 Task: Set the Teletext alignment to the center for VBI and Teletext decoder.
Action: Mouse moved to (97, 14)
Screenshot: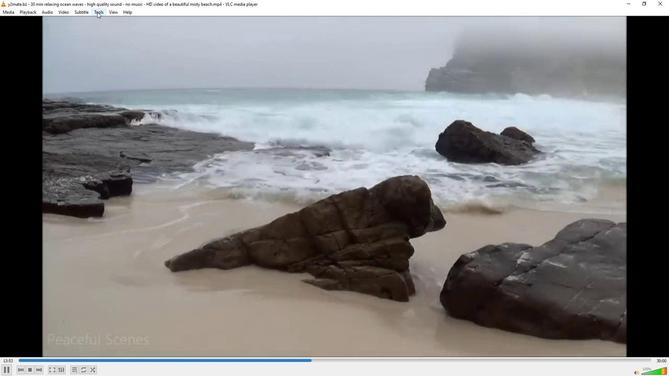 
Action: Mouse pressed left at (97, 14)
Screenshot: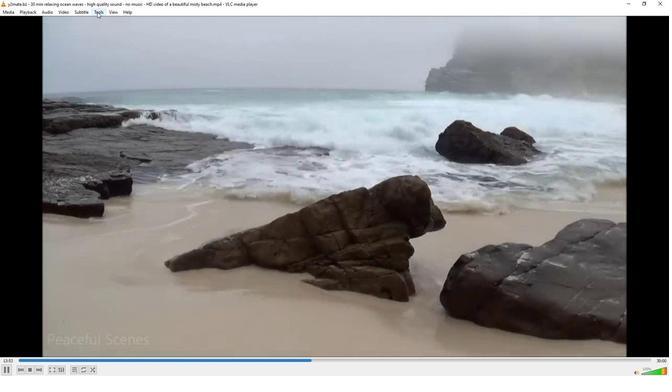 
Action: Mouse moved to (121, 95)
Screenshot: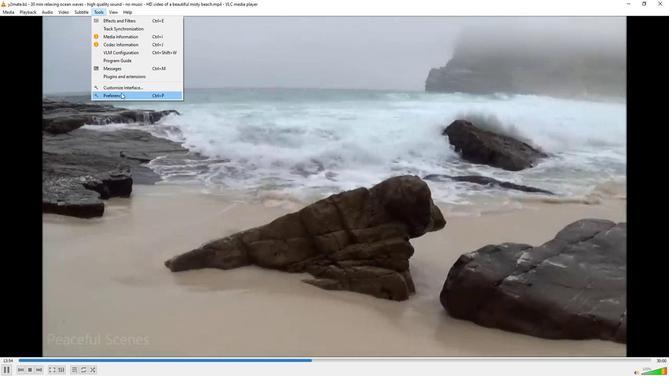 
Action: Mouse pressed left at (121, 95)
Screenshot: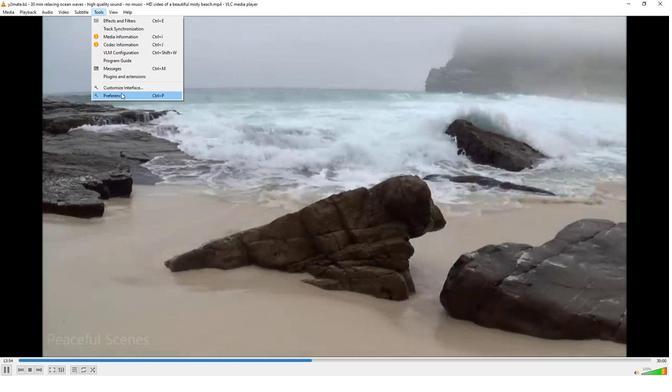 
Action: Mouse moved to (83, 293)
Screenshot: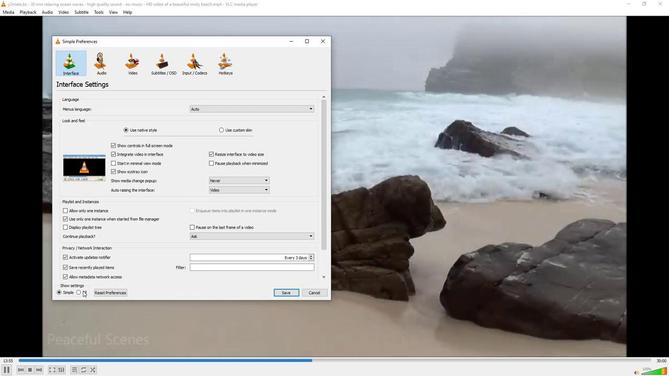 
Action: Mouse pressed left at (83, 293)
Screenshot: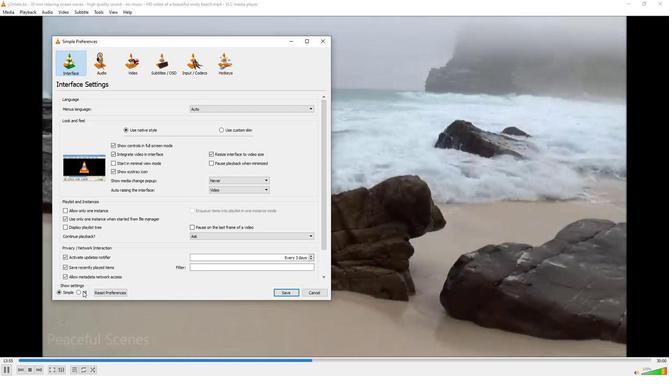
Action: Mouse moved to (67, 194)
Screenshot: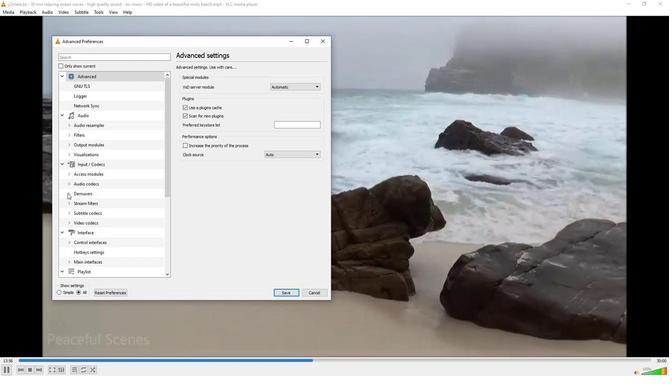 
Action: Mouse pressed left at (67, 194)
Screenshot: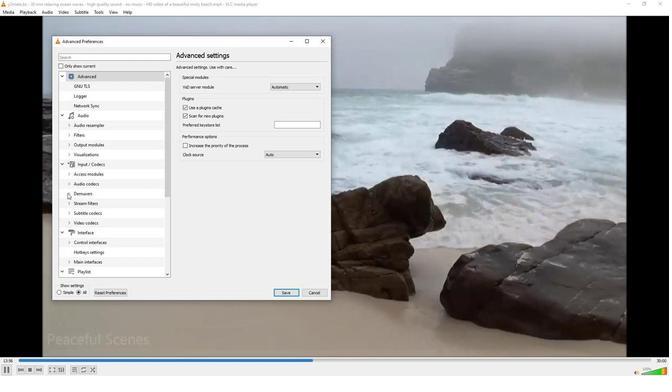 
Action: Mouse moved to (90, 241)
Screenshot: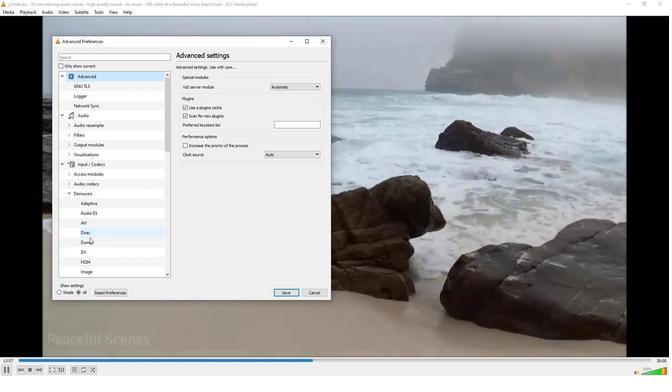 
Action: Mouse scrolled (90, 241) with delta (0, 0)
Screenshot: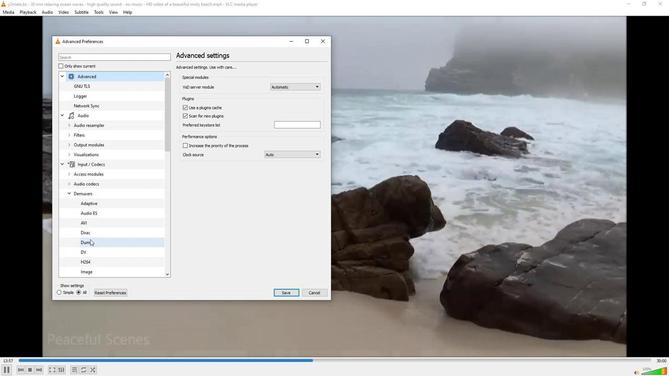 
Action: Mouse scrolled (90, 241) with delta (0, 0)
Screenshot: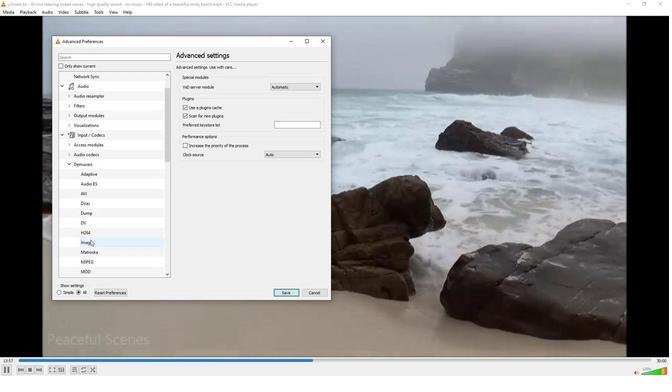 
Action: Mouse scrolled (90, 241) with delta (0, 0)
Screenshot: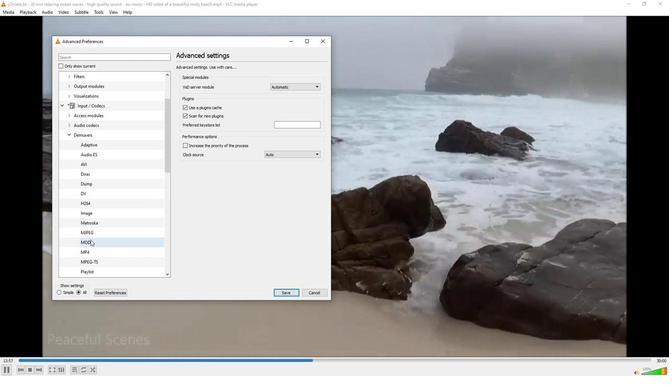 
Action: Mouse scrolled (90, 241) with delta (0, 0)
Screenshot: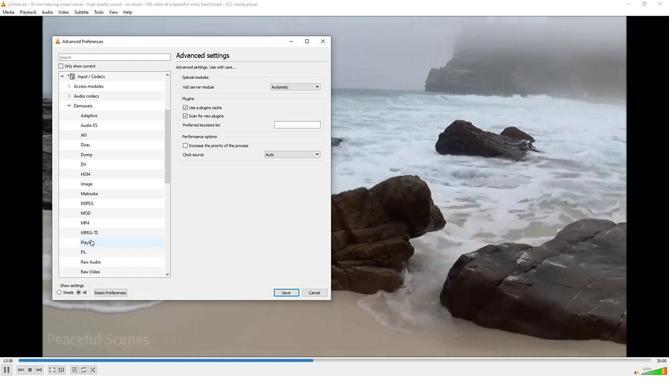 
Action: Mouse scrolled (90, 241) with delta (0, 0)
Screenshot: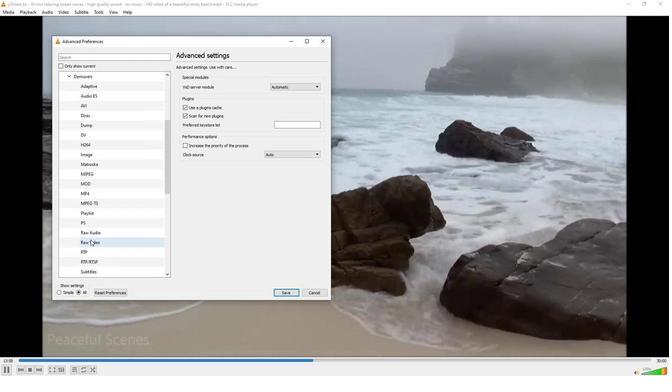 
Action: Mouse moved to (71, 275)
Screenshot: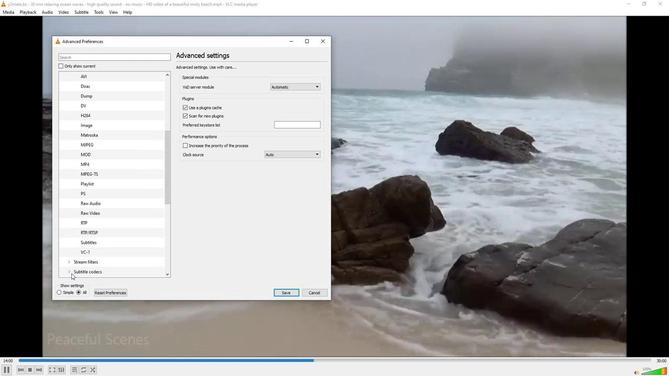 
Action: Mouse pressed left at (71, 275)
Screenshot: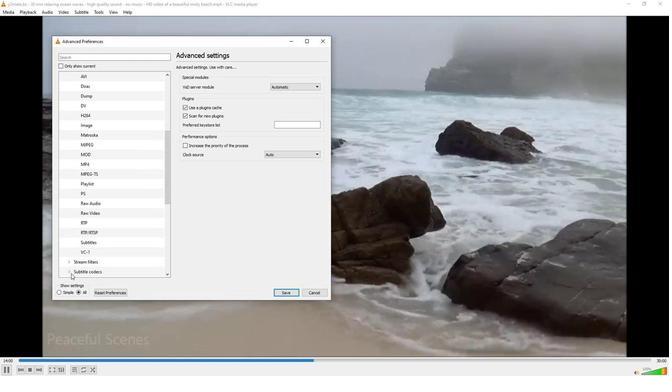 
Action: Mouse moved to (96, 266)
Screenshot: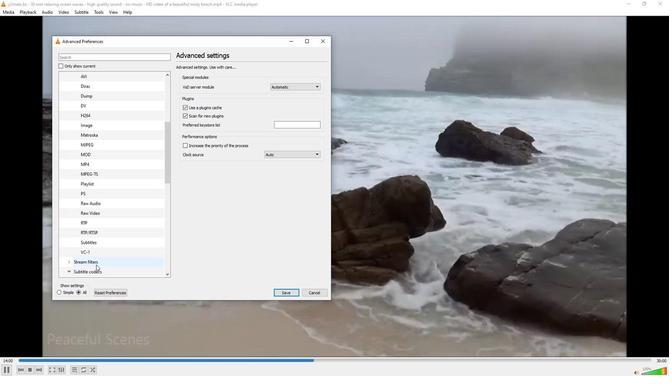 
Action: Mouse scrolled (96, 266) with delta (0, 0)
Screenshot: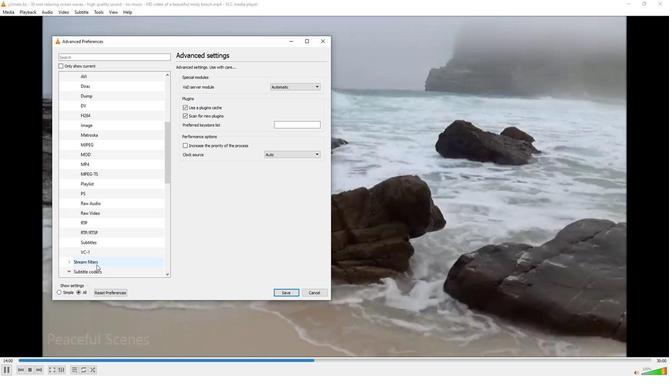 
Action: Mouse scrolled (96, 266) with delta (0, 0)
Screenshot: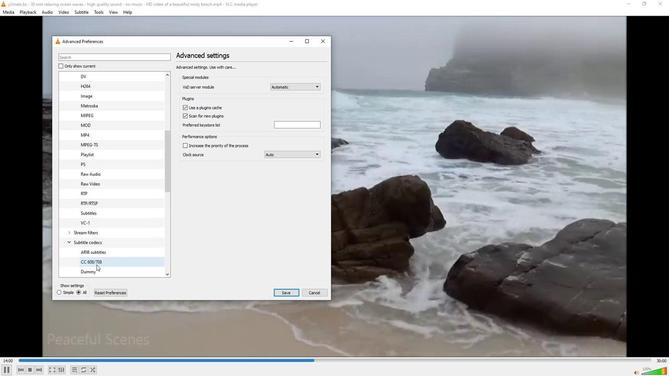 
Action: Mouse moved to (97, 266)
Screenshot: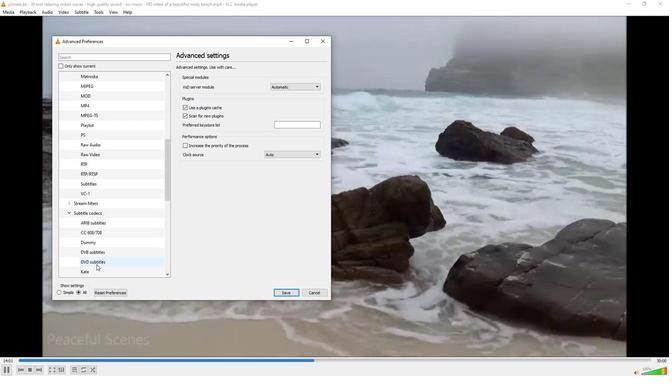 
Action: Mouse scrolled (97, 265) with delta (0, 0)
Screenshot: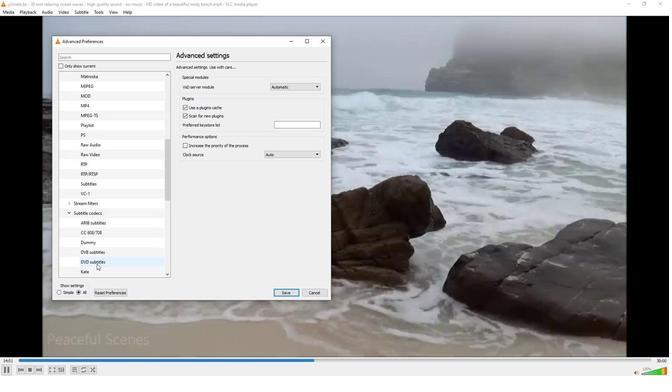 
Action: Mouse scrolled (97, 265) with delta (0, 0)
Screenshot: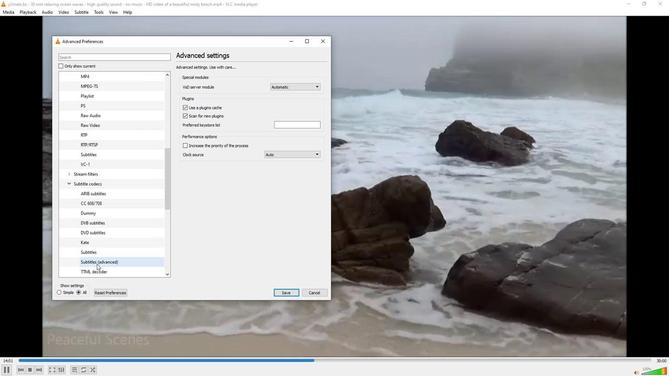
Action: Mouse moved to (98, 260)
Screenshot: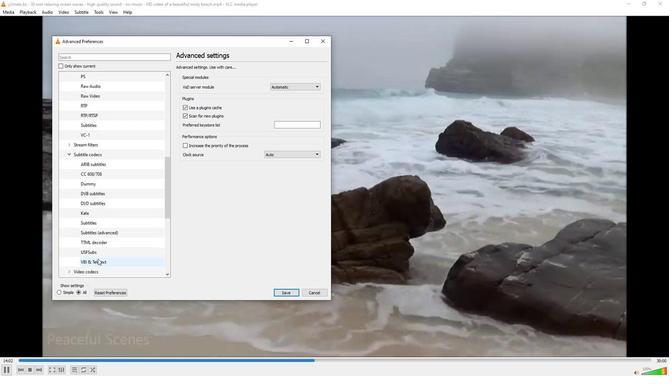 
Action: Mouse pressed left at (98, 260)
Screenshot: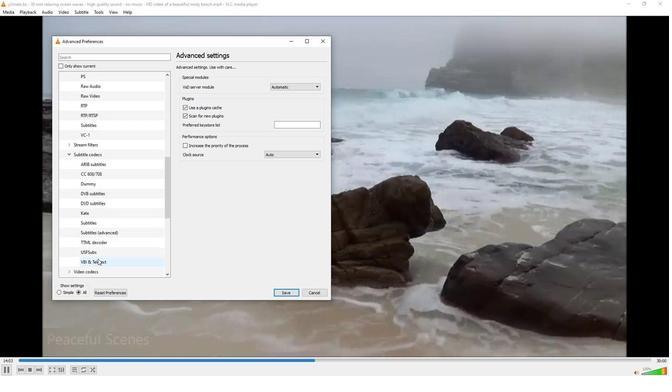 
Action: Mouse moved to (318, 96)
Screenshot: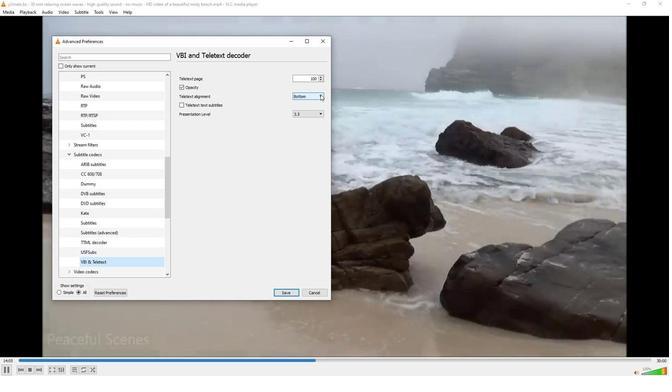 
Action: Mouse pressed left at (318, 96)
Screenshot: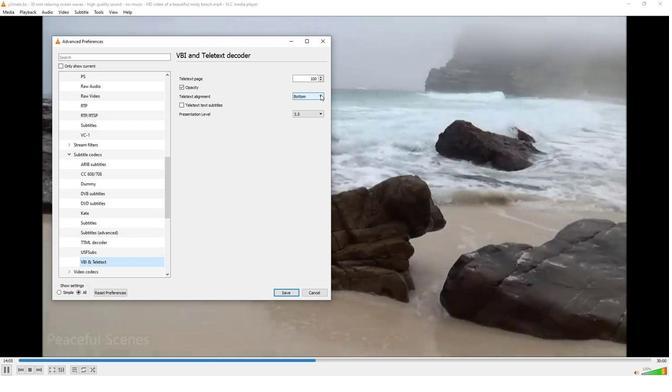 
Action: Mouse moved to (306, 104)
Screenshot: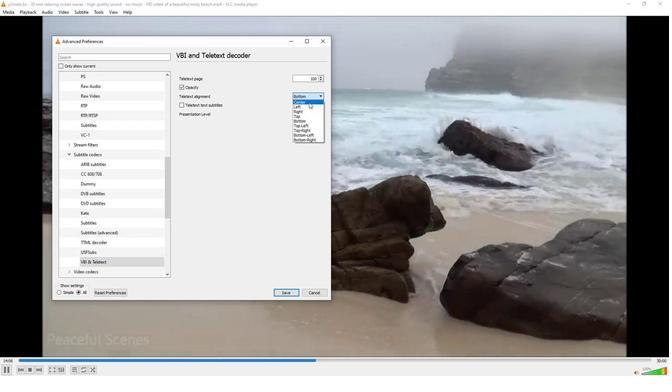 
Action: Mouse pressed left at (306, 104)
Screenshot: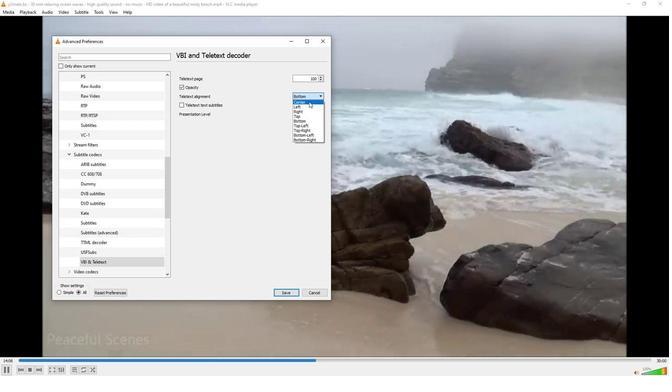 
Action: Mouse moved to (270, 118)
Screenshot: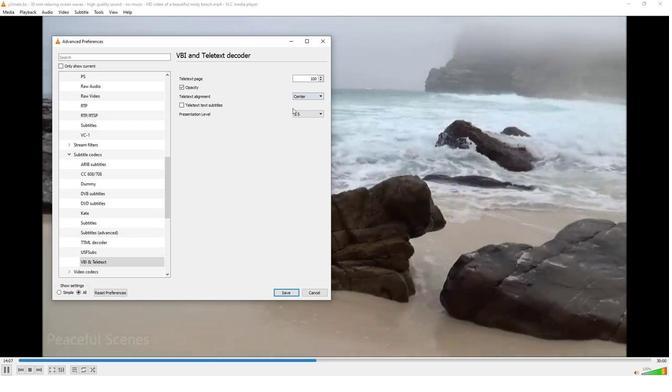 
